 Task: Add the mask "techmate" 2px from the left.
Action: Mouse moved to (119, 15)
Screenshot: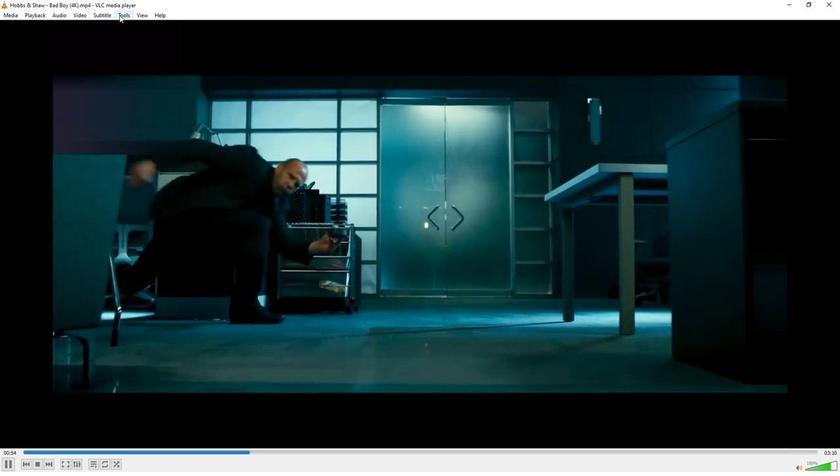 
Action: Mouse pressed left at (119, 15)
Screenshot: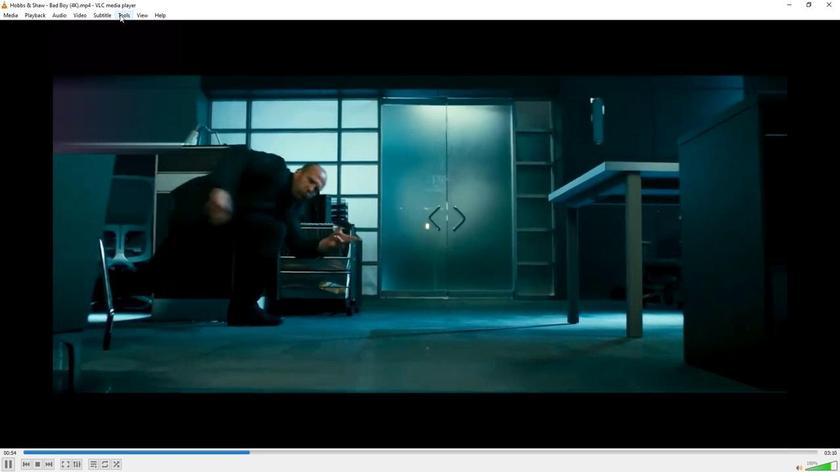 
Action: Mouse moved to (137, 25)
Screenshot: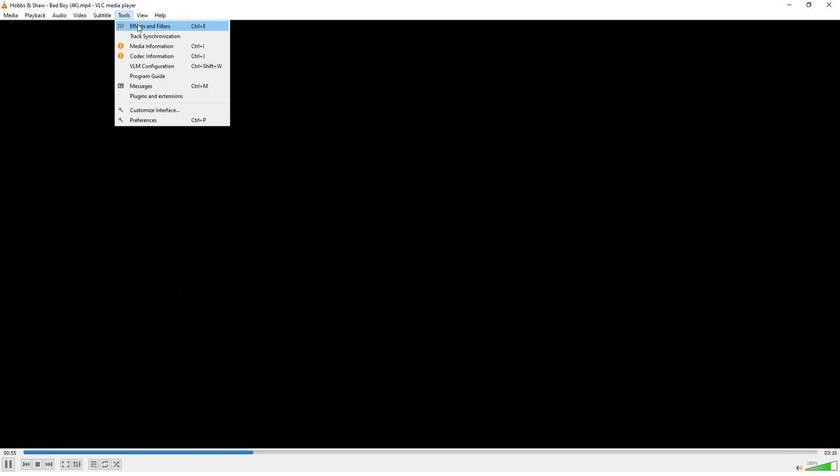 
Action: Mouse pressed left at (137, 25)
Screenshot: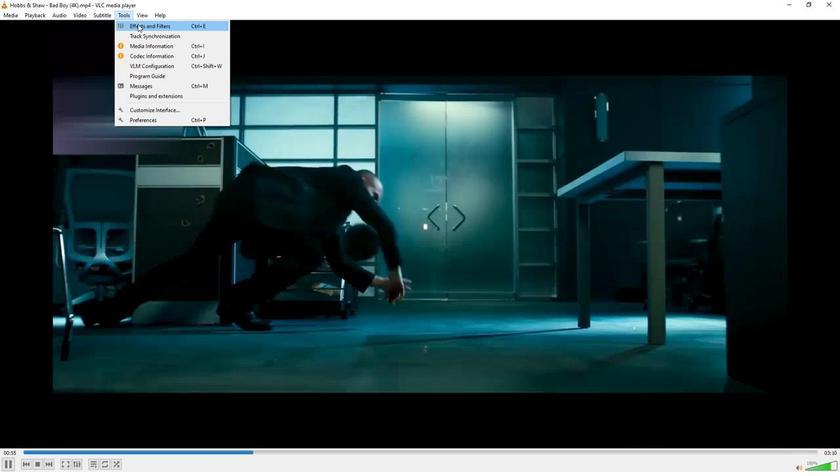 
Action: Mouse moved to (245, 101)
Screenshot: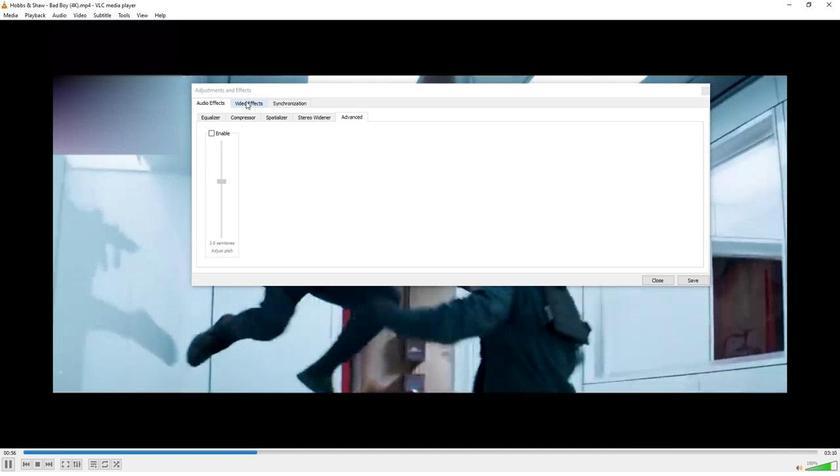 
Action: Mouse pressed left at (245, 101)
Screenshot: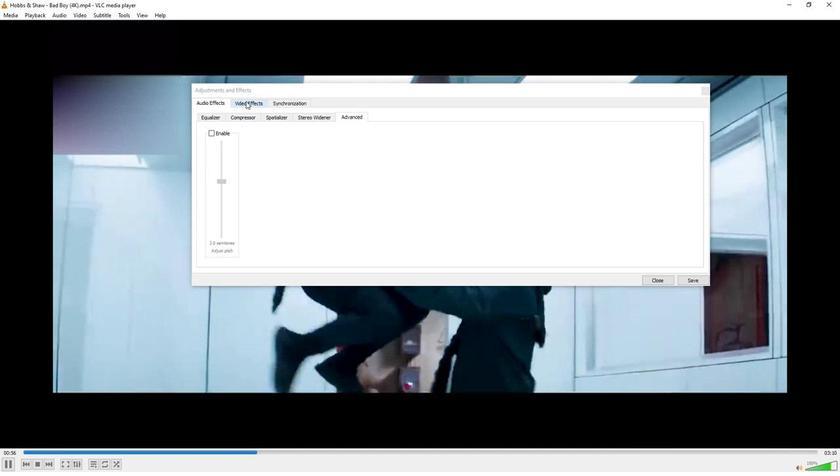 
Action: Mouse moved to (551, 163)
Screenshot: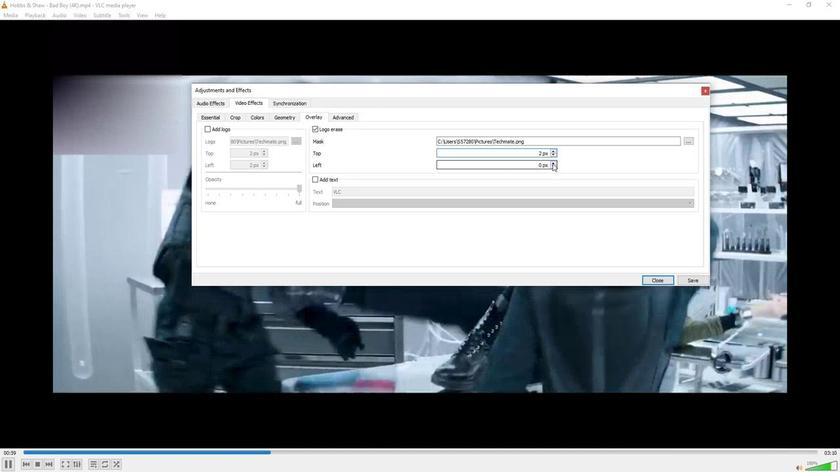 
Action: Mouse pressed left at (551, 163)
Screenshot: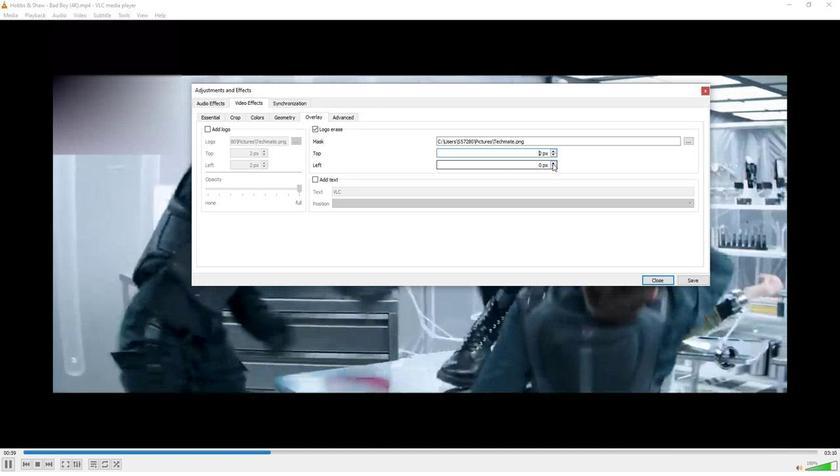 
Action: Mouse pressed left at (551, 163)
Screenshot: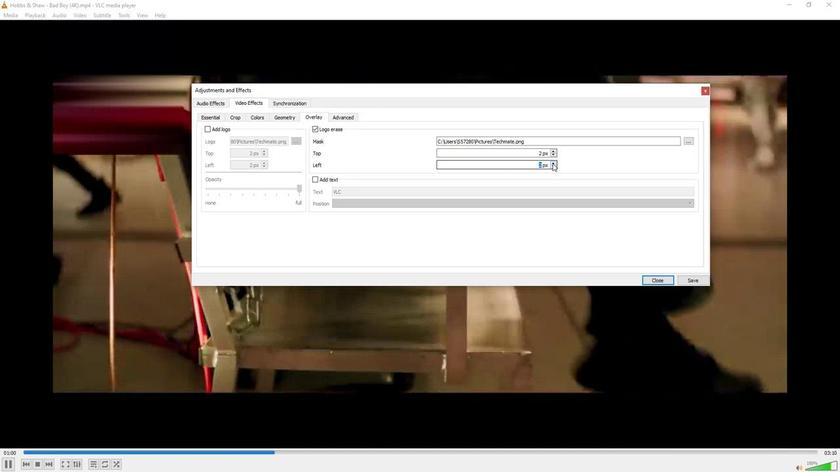 
Action: Mouse moved to (497, 220)
Screenshot: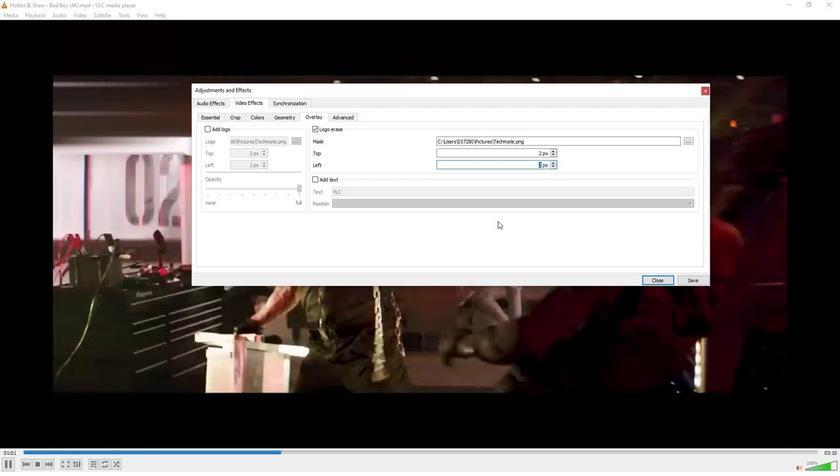
Action: Mouse pressed left at (497, 220)
Screenshot: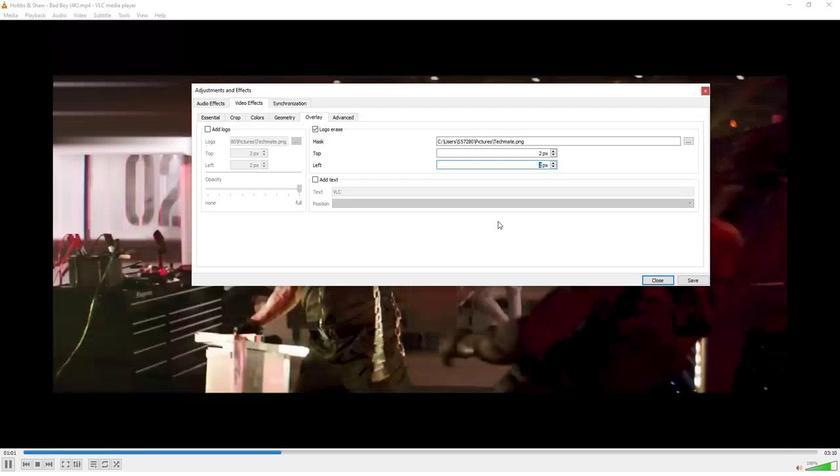 
Action: Mouse moved to (497, 223)
Screenshot: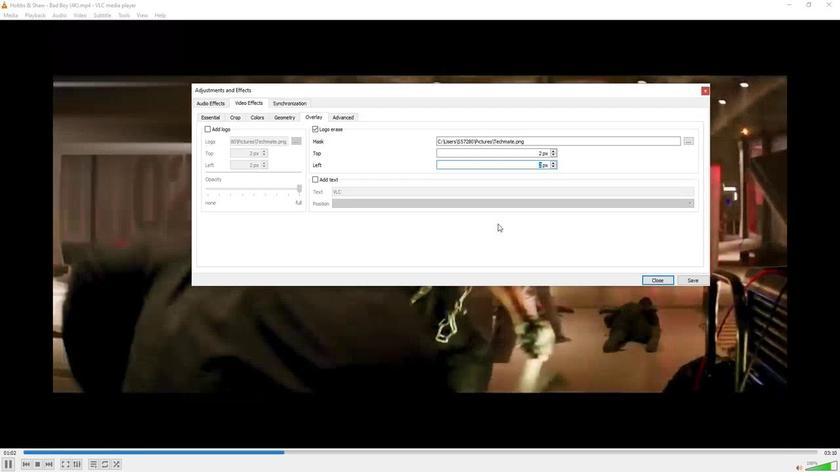 
